 Task: Create an event for the coding tutorial.
Action: Mouse moved to (62, 128)
Screenshot: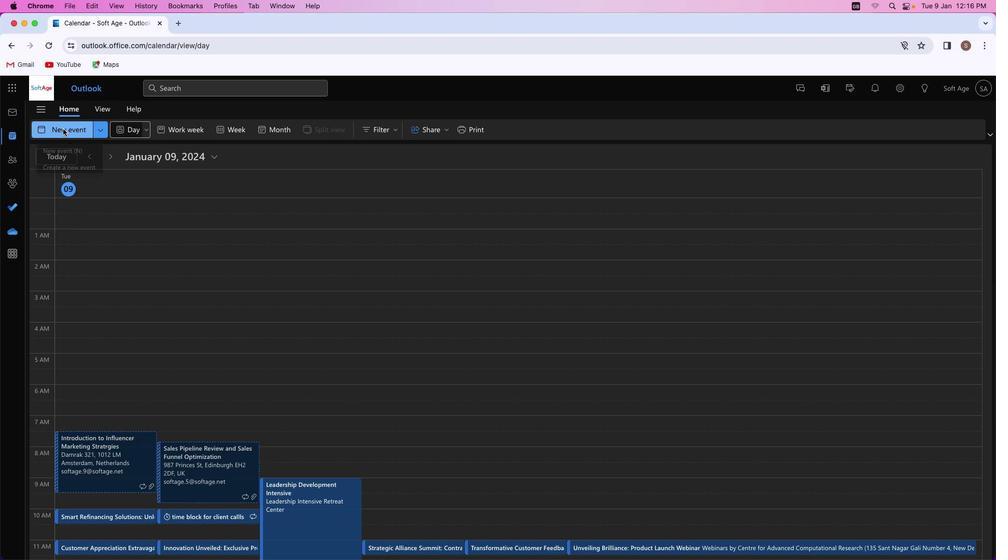 
Action: Mouse pressed left at (62, 128)
Screenshot: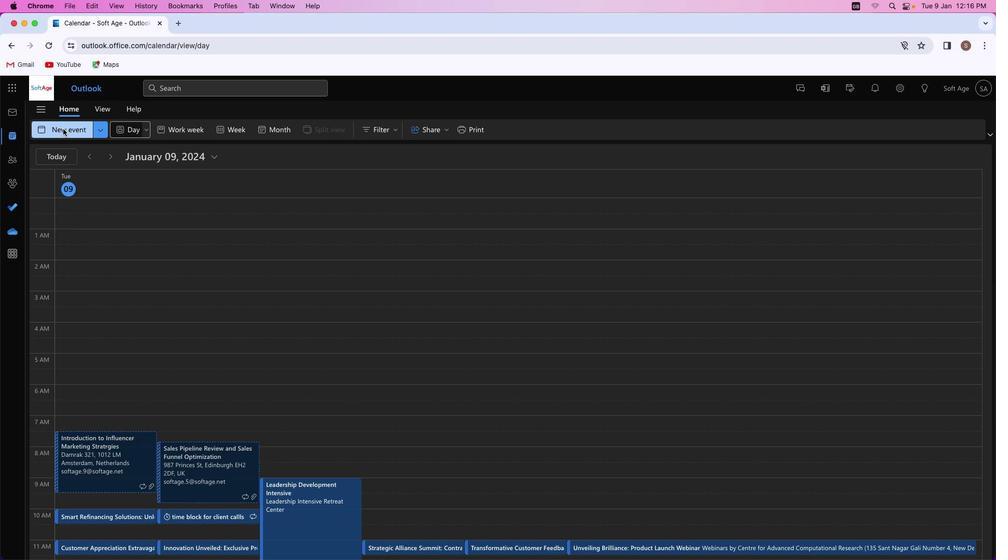 
Action: Mouse moved to (257, 189)
Screenshot: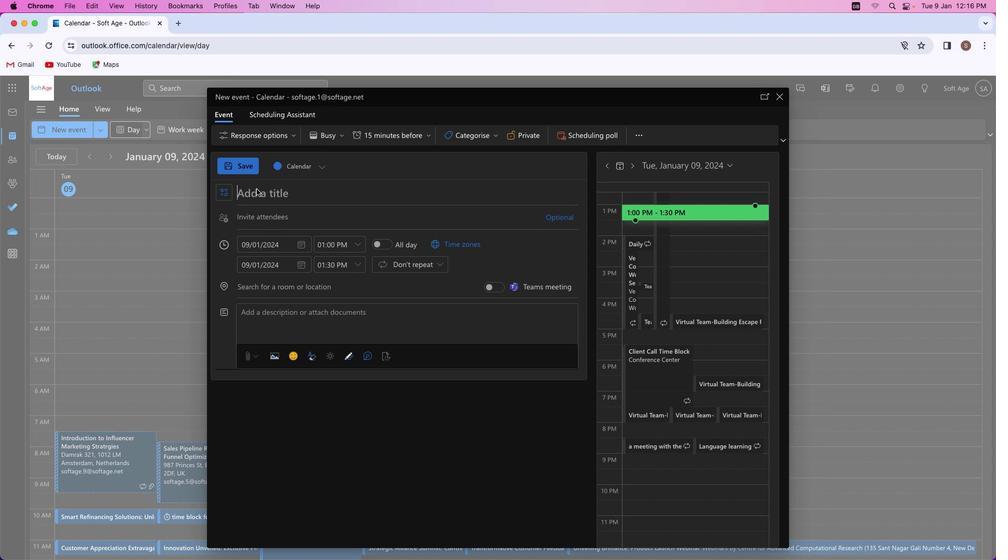 
Action: Key pressed Key.shift_r'I''n''t''e''r''a''c''t''i''v''e'Key.spaceKey.shift'C''o''d''i''n''g'Key.spaceKey.shift'T''u''t''o''r''i''a''l'
Screenshot: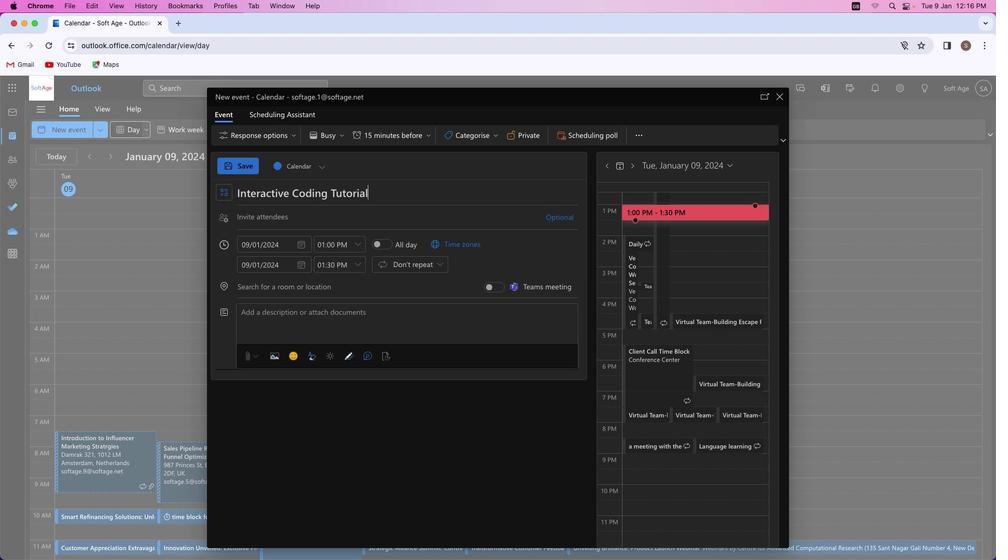 
Action: Mouse moved to (251, 216)
Screenshot: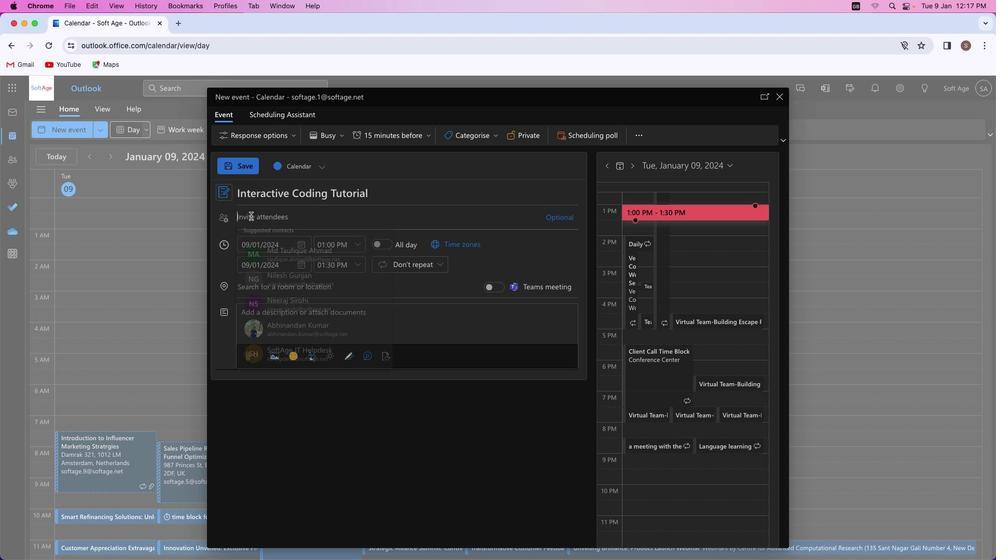 
Action: Mouse pressed left at (251, 216)
Screenshot: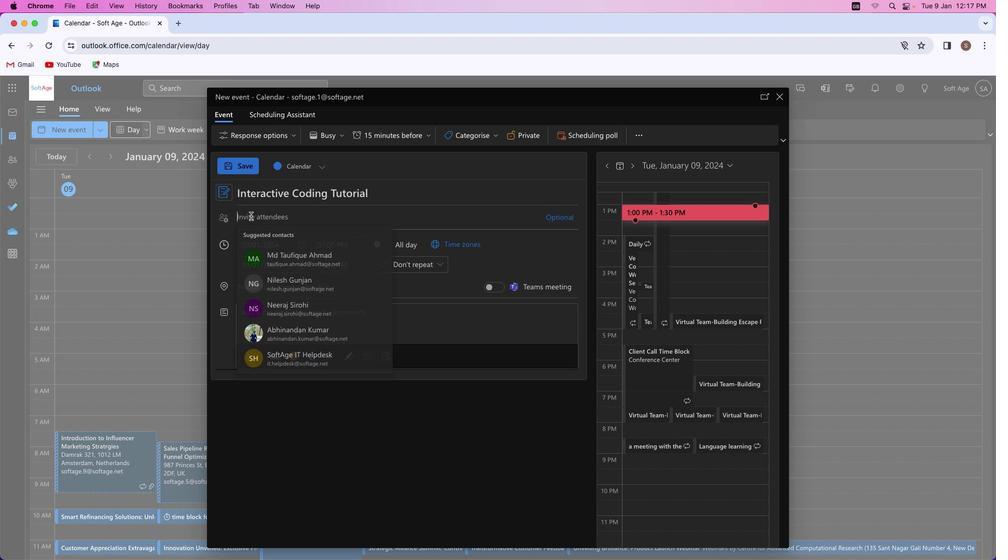 
Action: Key pressed 's''h''i''v''a''m''y''a''d''a''v''s''m''4''1'Key.shift'@''o''u''t''l''o''o''k''.''c''o''m'
Screenshot: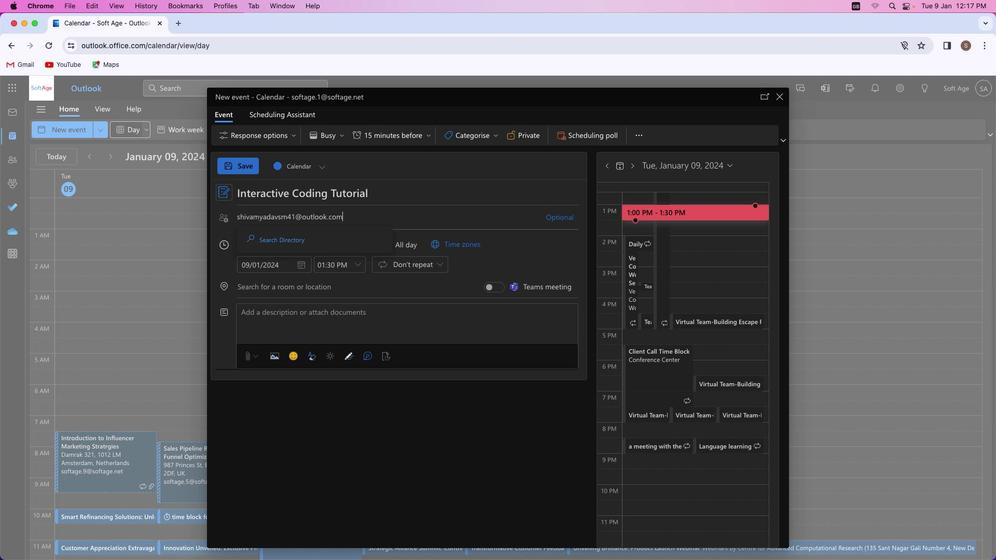 
Action: Mouse moved to (325, 236)
Screenshot: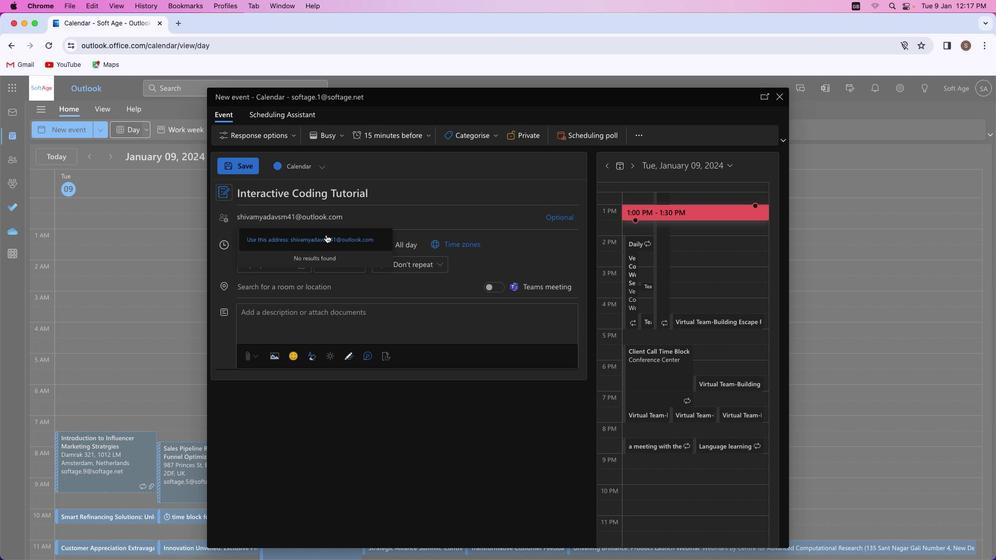 
Action: Mouse pressed left at (325, 236)
Screenshot: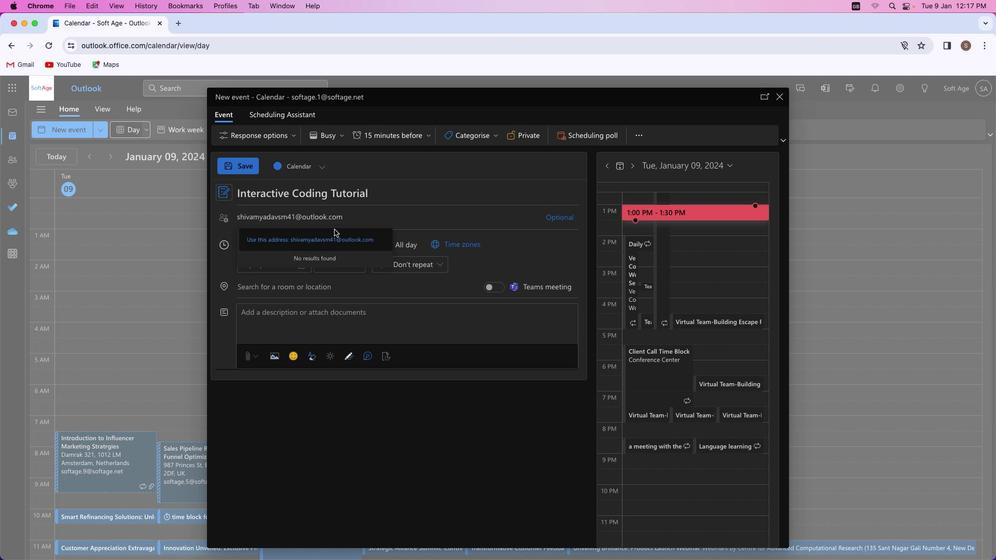 
Action: Mouse moved to (363, 232)
Screenshot: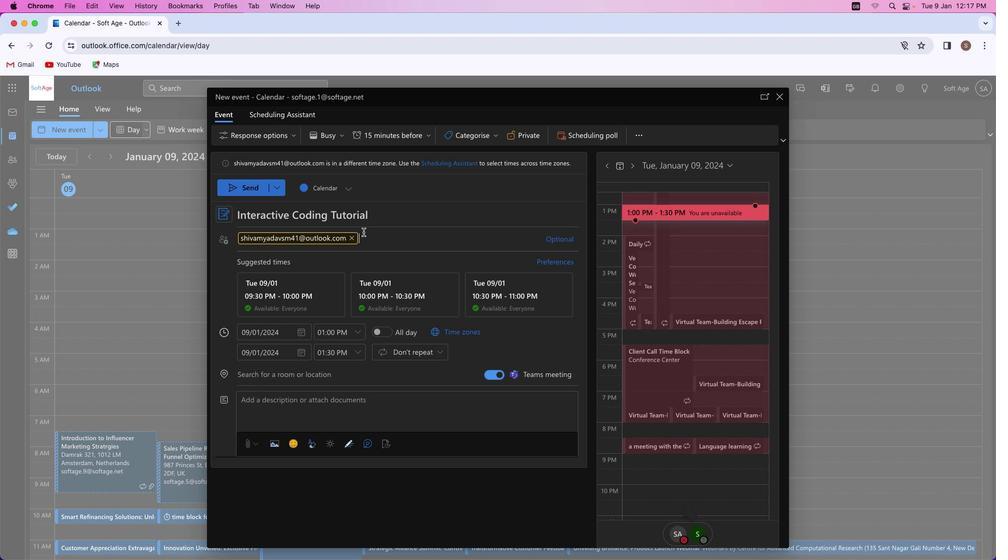 
Action: Key pressed Key.shift'A''k''a''s''h''r''a''j''p''u''t'Key.shift'@''o''u''t''l''o''o''k''.''c''o''m'
Screenshot: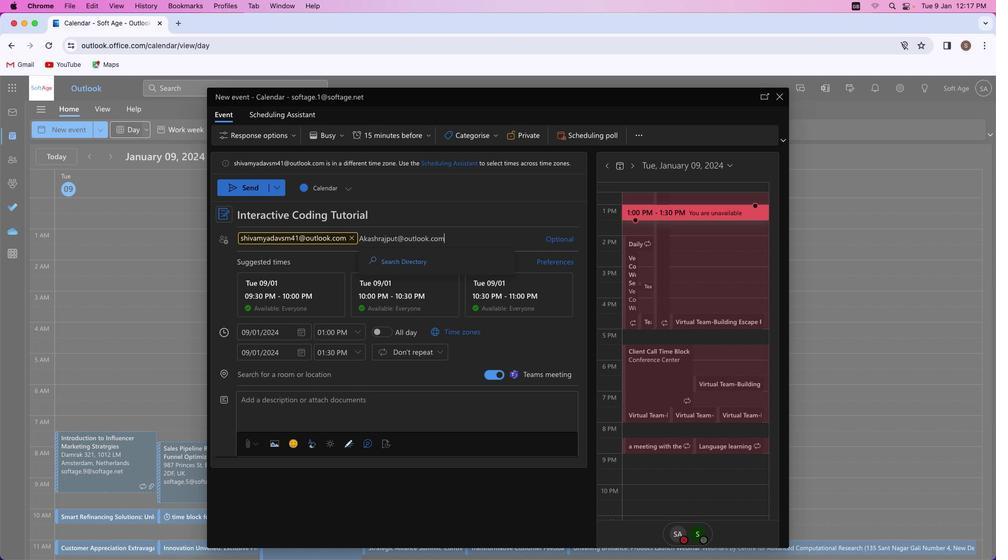 
Action: Mouse moved to (448, 260)
Screenshot: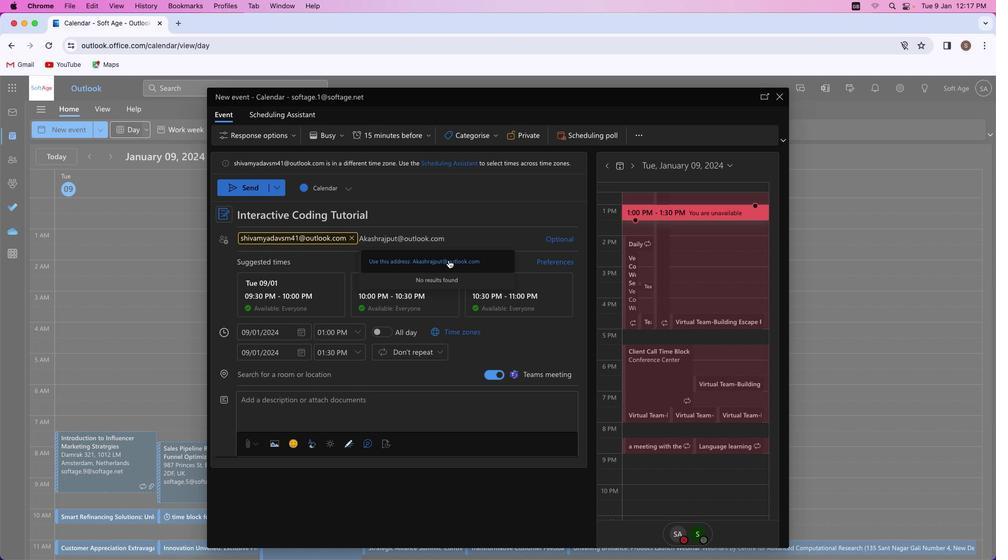 
Action: Mouse pressed left at (448, 260)
Screenshot: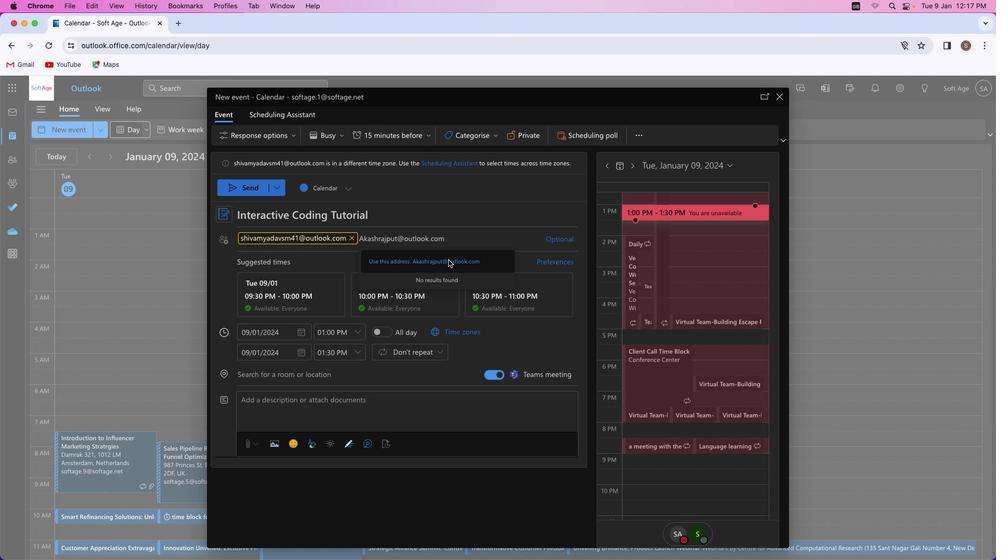 
Action: Mouse moved to (561, 246)
Screenshot: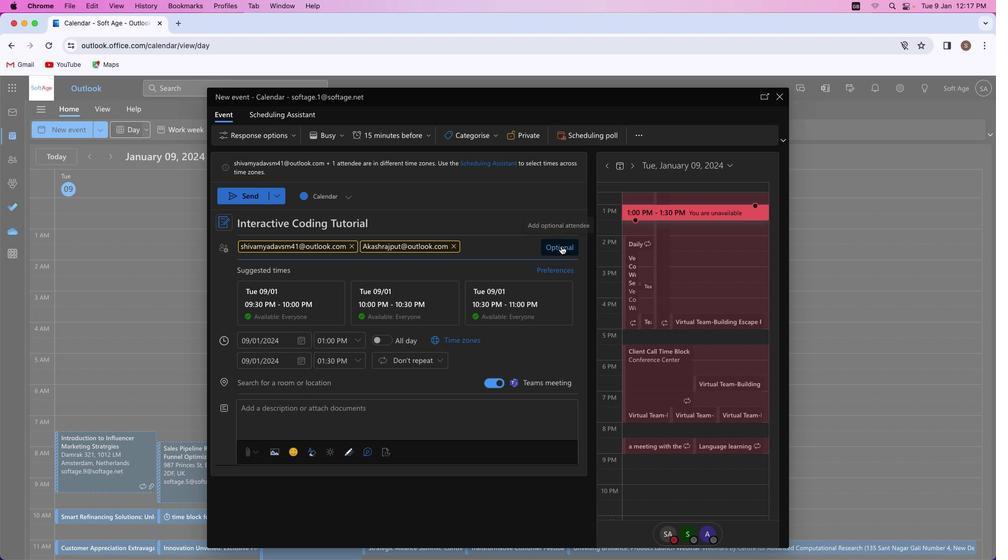 
Action: Mouse pressed left at (561, 246)
Screenshot: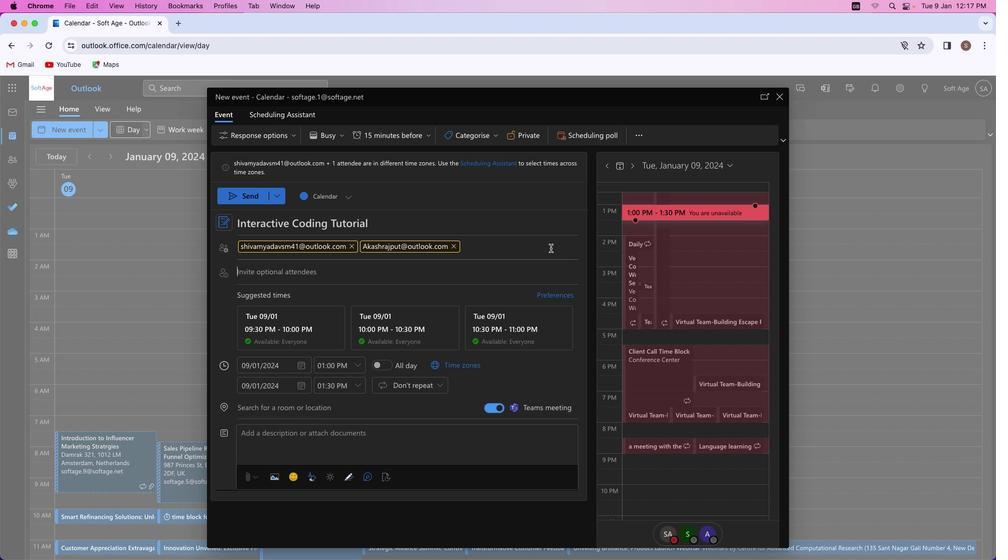 
Action: Mouse moved to (325, 268)
Screenshot: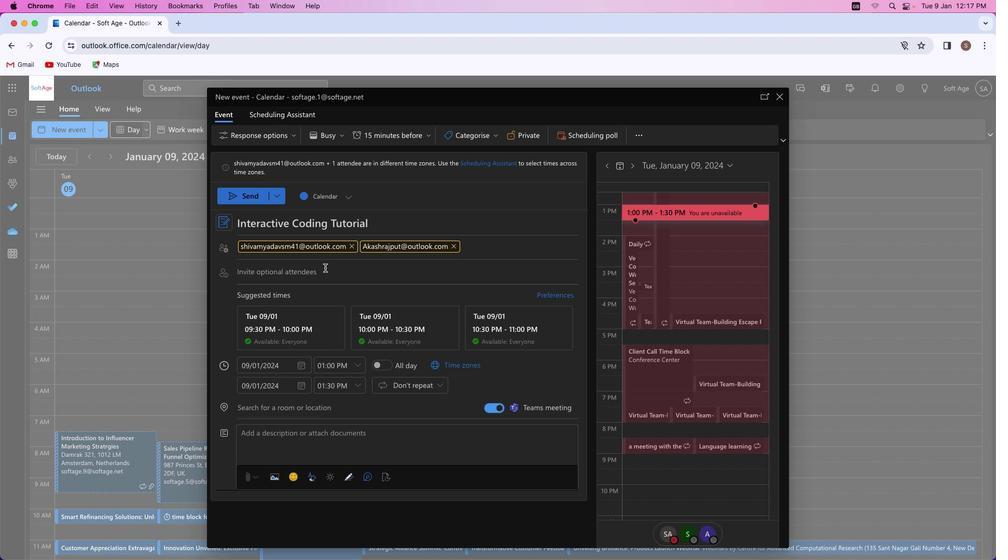 
Action: Key pressed 'm''u''k''k''u''n''d''1''0'Key.shift'@''o''u''t''l''o''o''k''.''c''o''m'
Screenshot: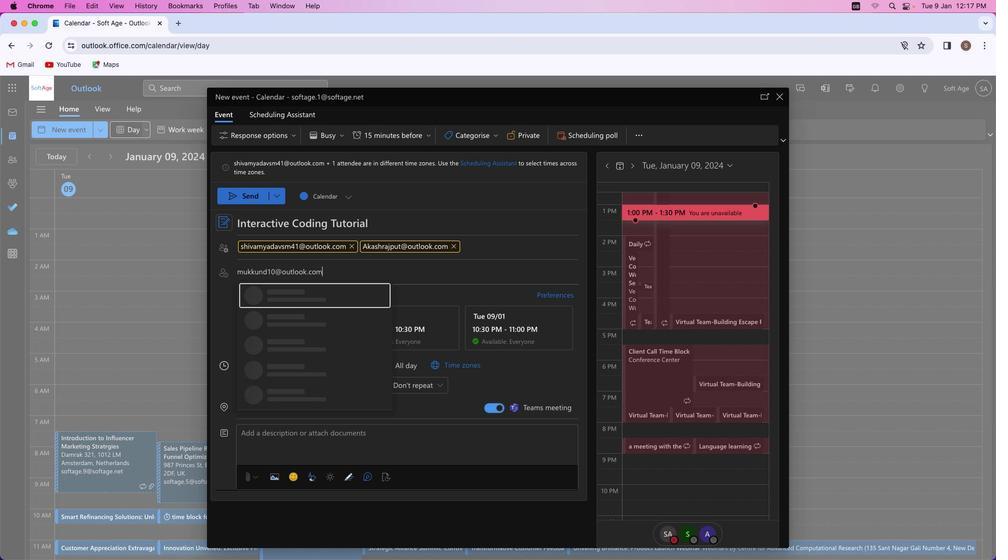 
Action: Mouse moved to (331, 293)
Screenshot: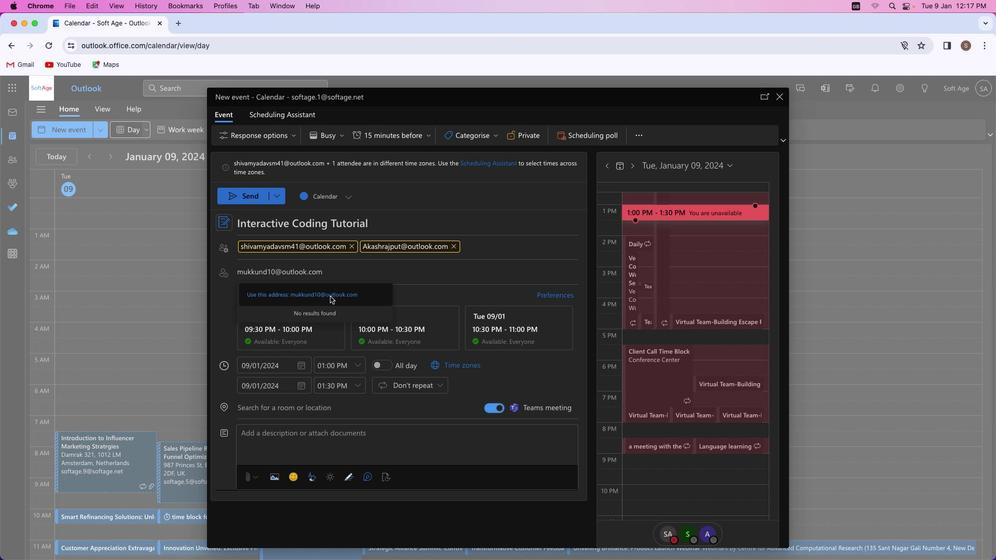 
Action: Mouse pressed left at (331, 293)
Screenshot: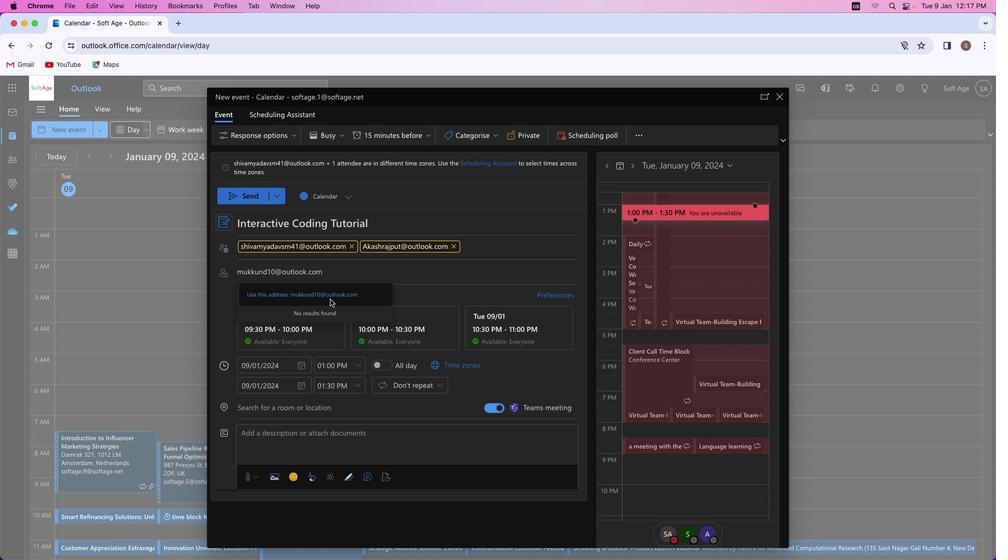 
Action: Mouse moved to (278, 408)
Screenshot: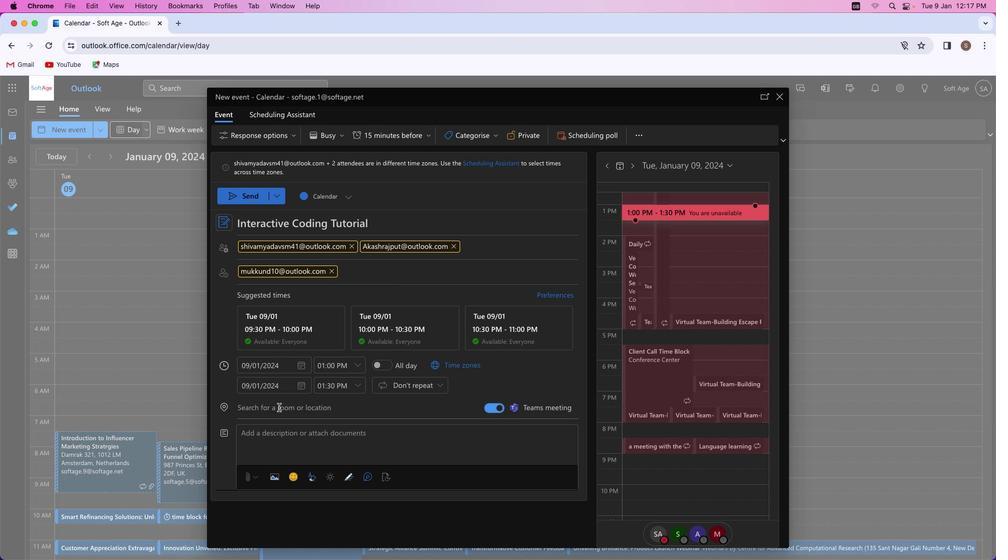 
Action: Mouse pressed left at (278, 408)
Screenshot: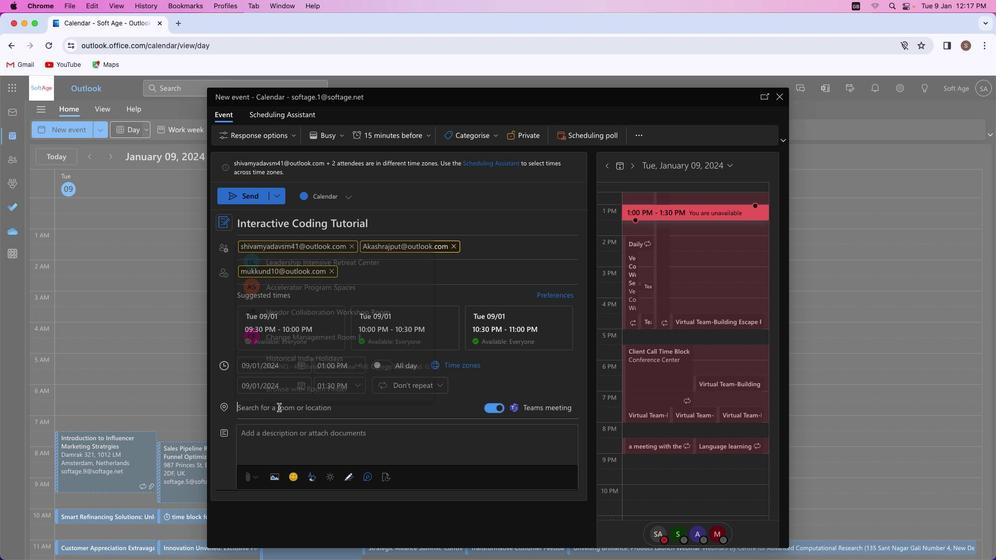 
Action: Key pressed Key.shift'C''o''d''e''i''n''g'Key.spaceKey.shift'C'Key.leftKey.leftKey.leftKey.leftKey.leftKey.backspaceKey.rightKey.rightKey.rightKey.rightKey.right
Screenshot: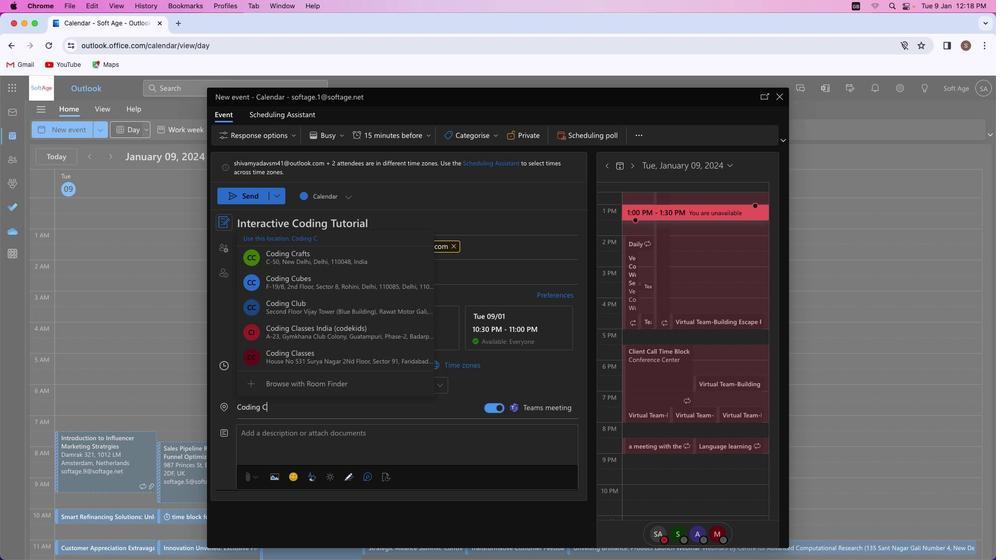 
Action: Mouse moved to (307, 325)
Screenshot: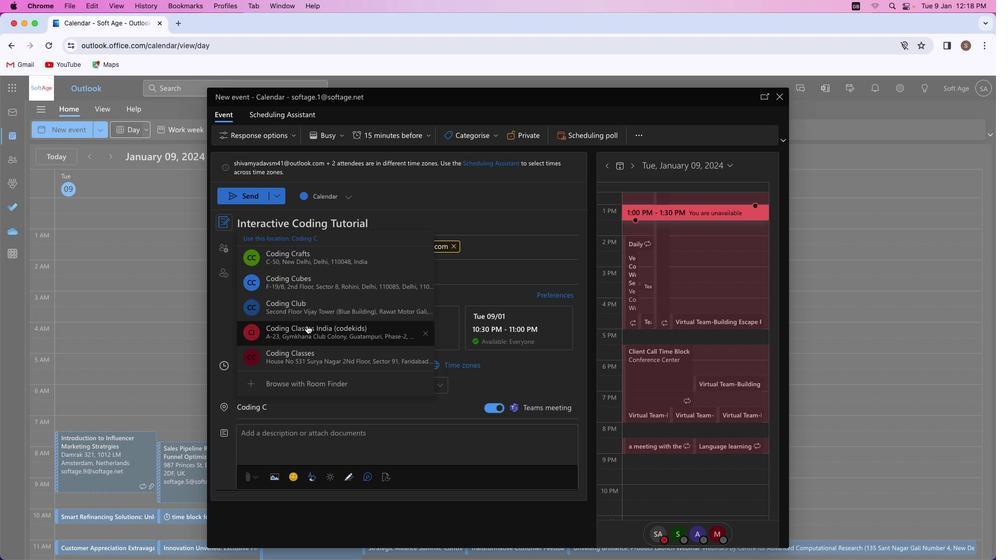 
Action: Mouse pressed left at (307, 325)
Screenshot: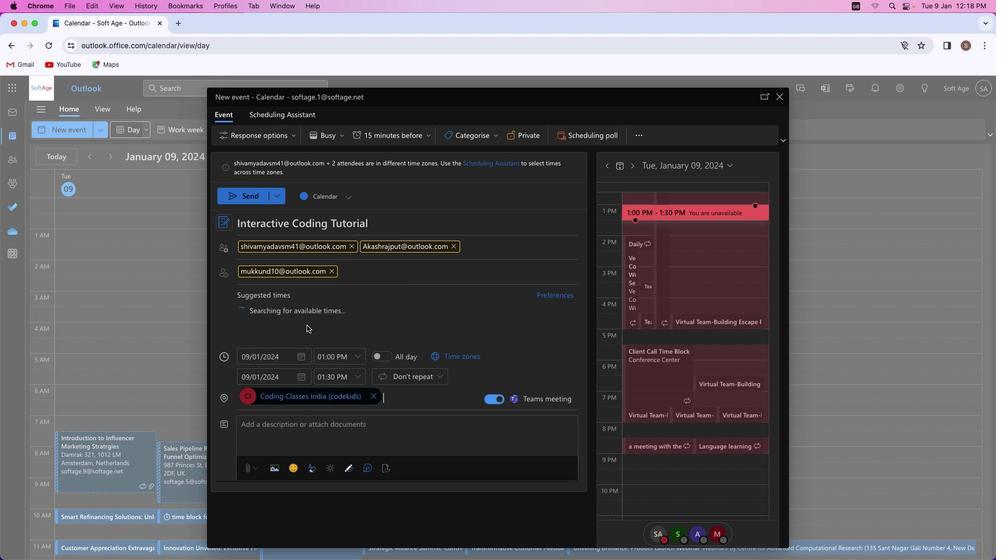 
Action: Mouse moved to (281, 435)
Screenshot: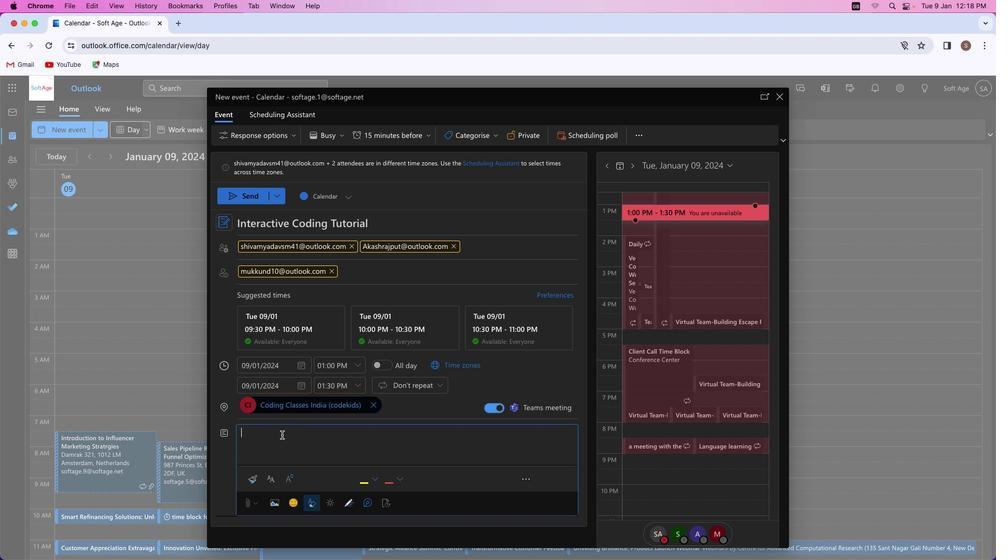 
Action: Mouse pressed left at (281, 435)
Screenshot: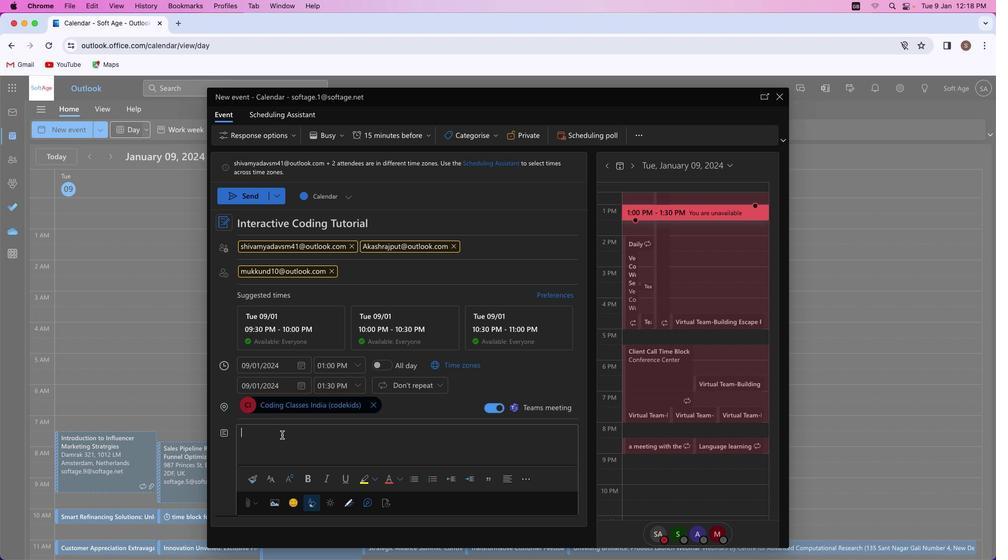 
Action: Key pressed Key.shift_r'U''n''l''o''c''k'Key.space't''h''e'Key.space's''e''c''e'Key.backspace'r''e''t''s'Key.space'p'Key.backspace'o''f'Key.space'c''o''d''i''n''g'Key.space'w''i''t''h'Key.space'o''u''r'Key.space't''u''t''o''r''i''a''l''.'Key.spaceKey.shift'D''i''v''e'Key.space'i''n''t''o'Key.space'h''a''n''d''s''-''o''n'Key.space's''e''s''s''i''o''n''s'','Key.space'e''x''p''e''r''t'Key.space'g''u''i''d''a''n''c''e'','Key.space'a''n''d'Key.space'p''r''a''c''t''i''c''a''l'Key.space'e''x''a''m''p''l''e'Key.spaceKey.backspace's'Key.space't''o'Key.space'm''a''s''t''e''r'Key.space't''h''e'Key.space'a''r''t'Key.space'o''f'Key.space'p''r''o''g''r''a''m''m''i''n''g''.'Key.spaceKey.shift'E''l''e''v''a''t''e'Key.space'y''o''u''r'Key.space's''k''i''l''l''s'Key.space't''o''d''a''y'Key.shift'!'
Screenshot: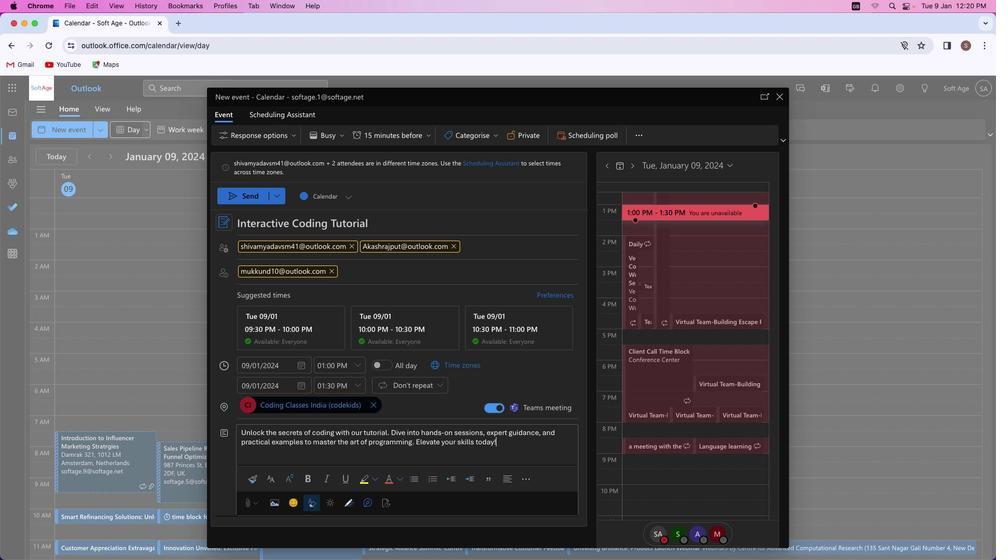 
Action: Mouse moved to (311, 433)
Screenshot: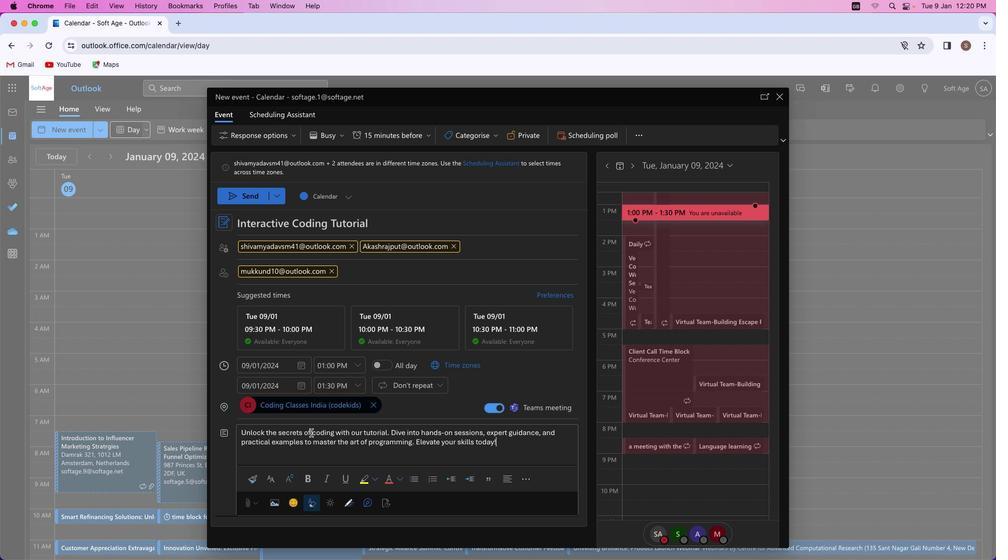 
Action: Mouse pressed left at (311, 433)
Screenshot: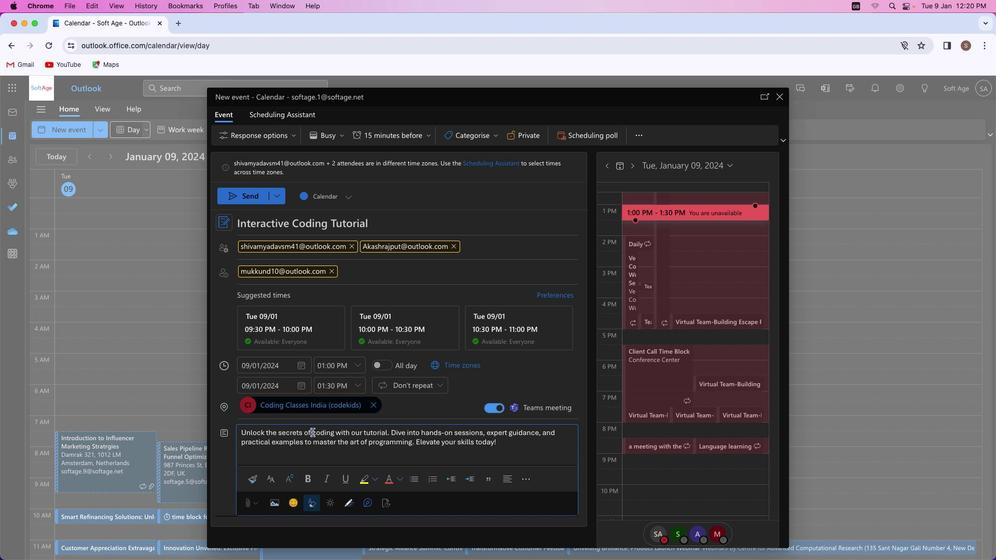 
Action: Mouse moved to (308, 477)
Screenshot: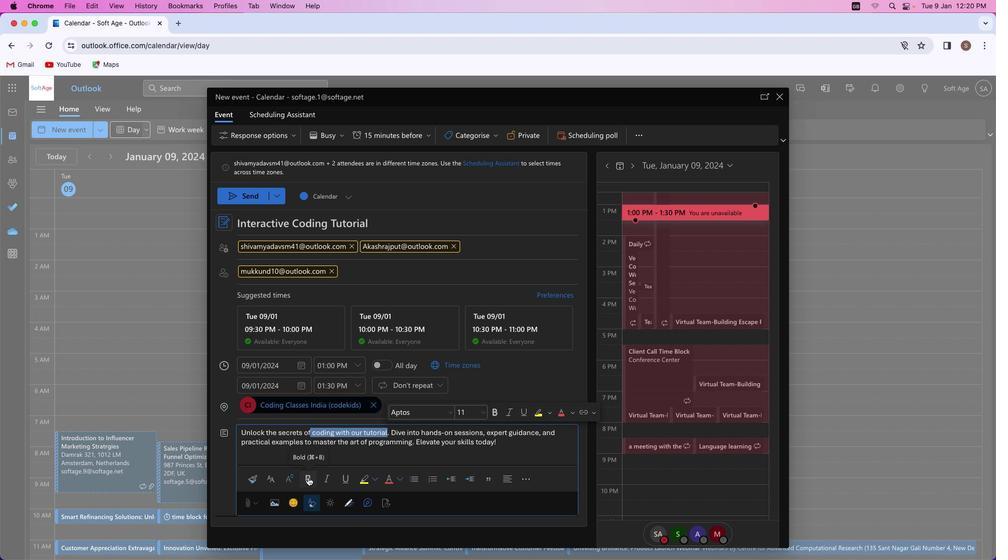 
Action: Mouse pressed left at (308, 477)
Screenshot: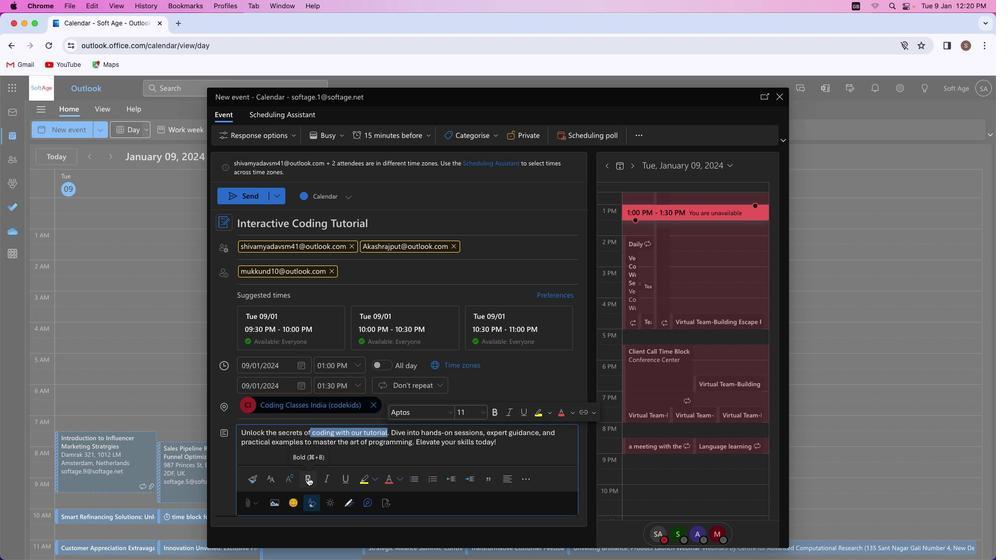 
Action: Mouse moved to (332, 479)
Screenshot: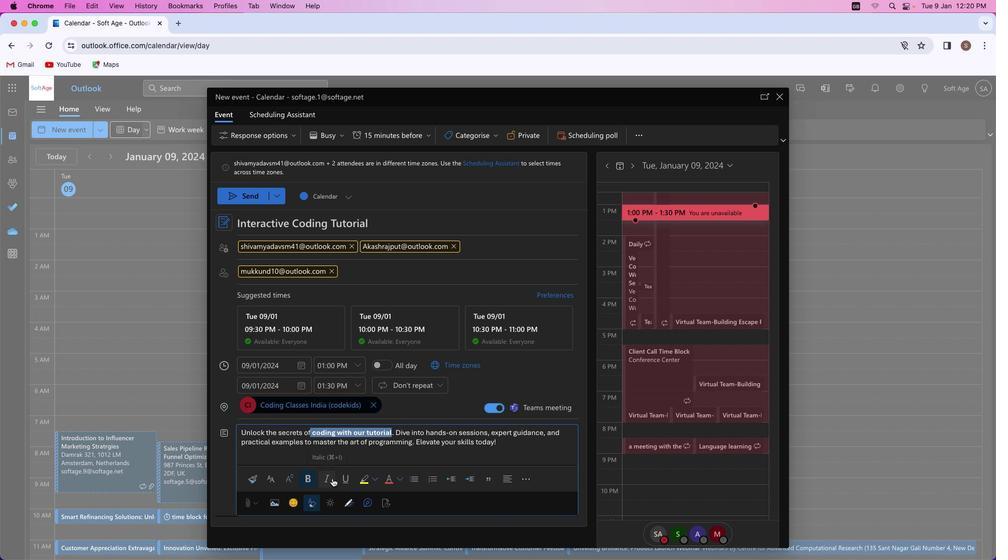 
Action: Mouse pressed left at (332, 479)
Screenshot: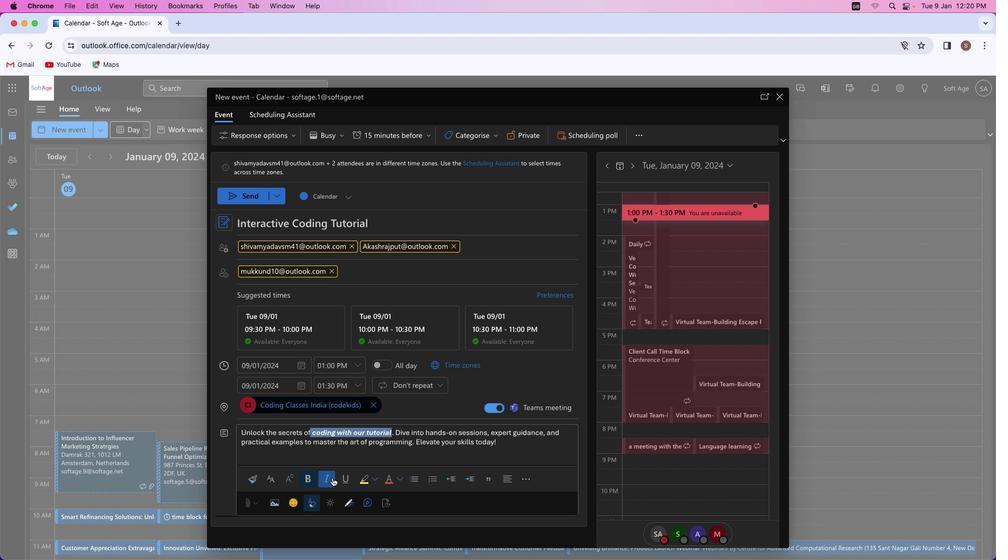 
Action: Mouse moved to (394, 479)
Screenshot: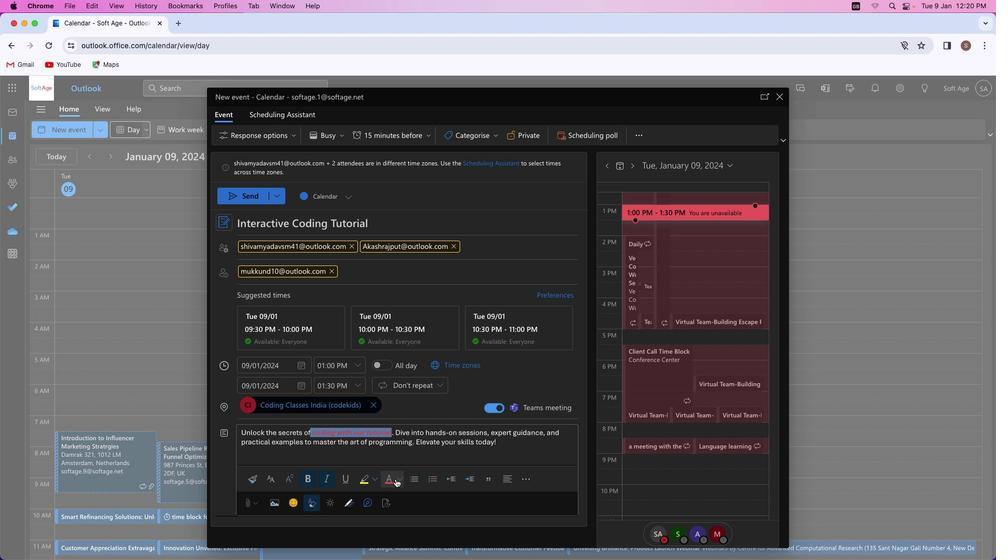 
Action: Mouse pressed left at (394, 479)
Screenshot: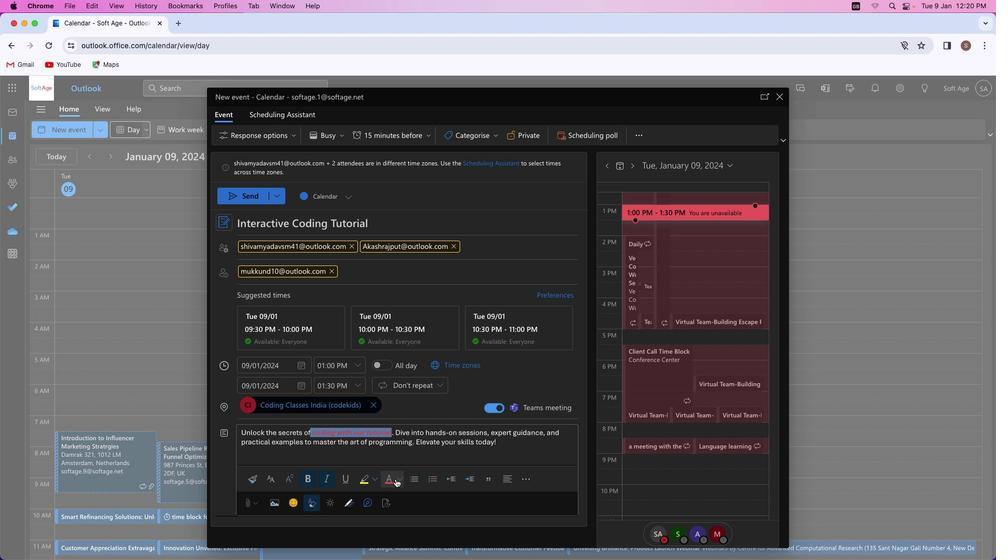 
Action: Mouse moved to (429, 460)
Screenshot: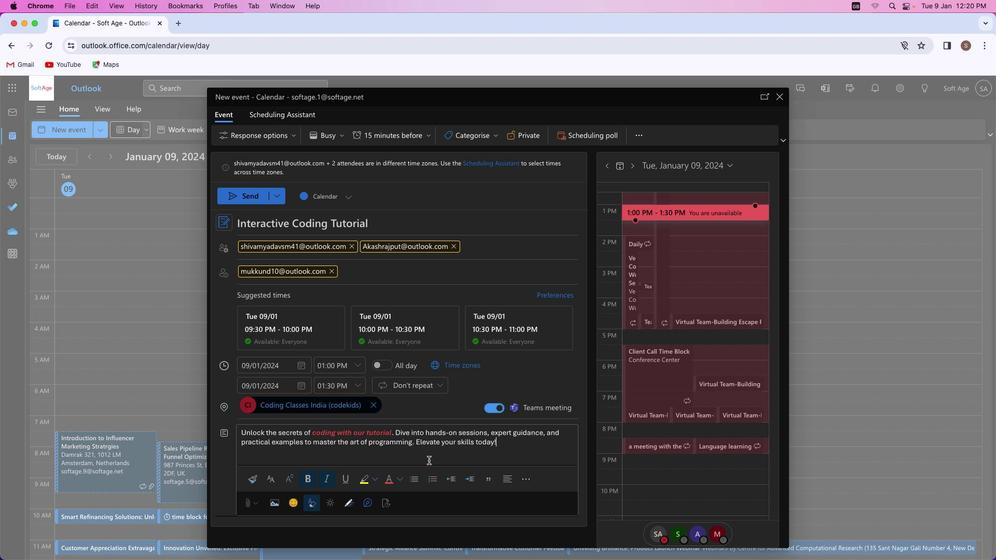 
Action: Mouse pressed left at (429, 460)
Screenshot: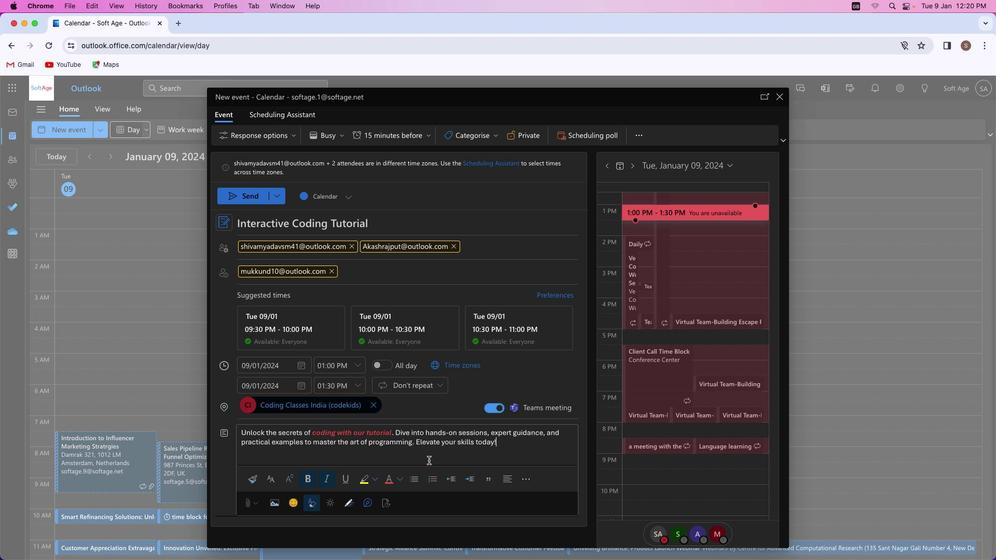 
Action: Mouse moved to (247, 196)
Screenshot: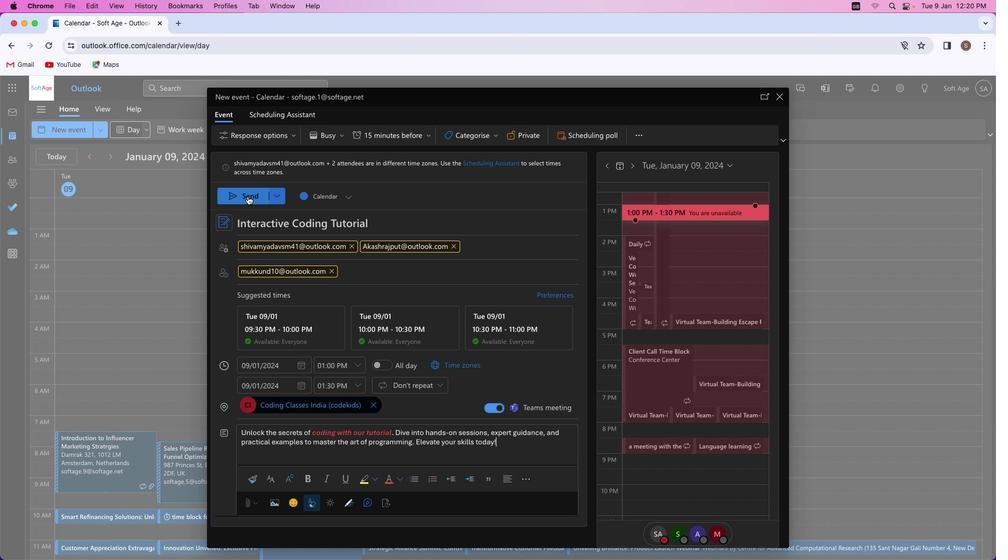 
Action: Mouse pressed left at (247, 196)
Screenshot: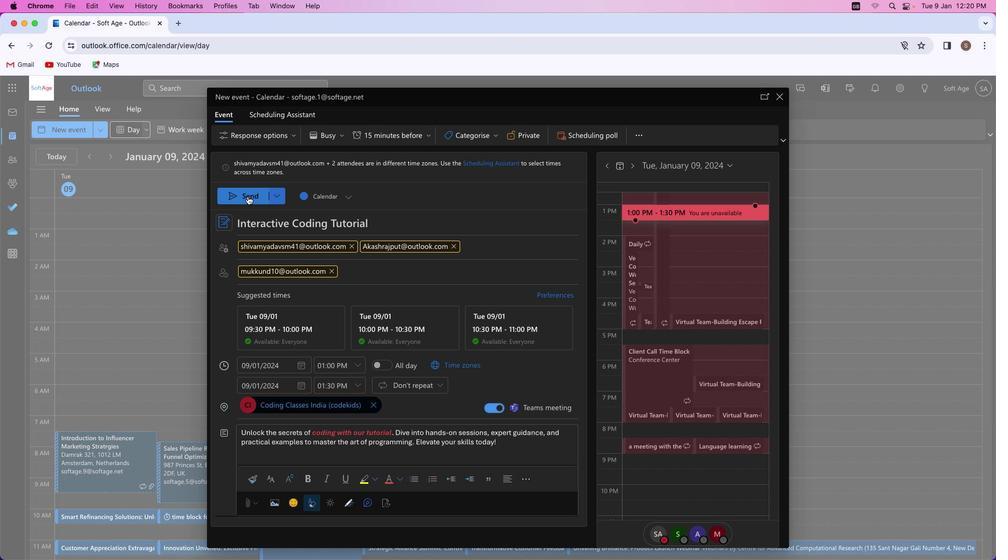 
Action: Mouse moved to (459, 395)
Screenshot: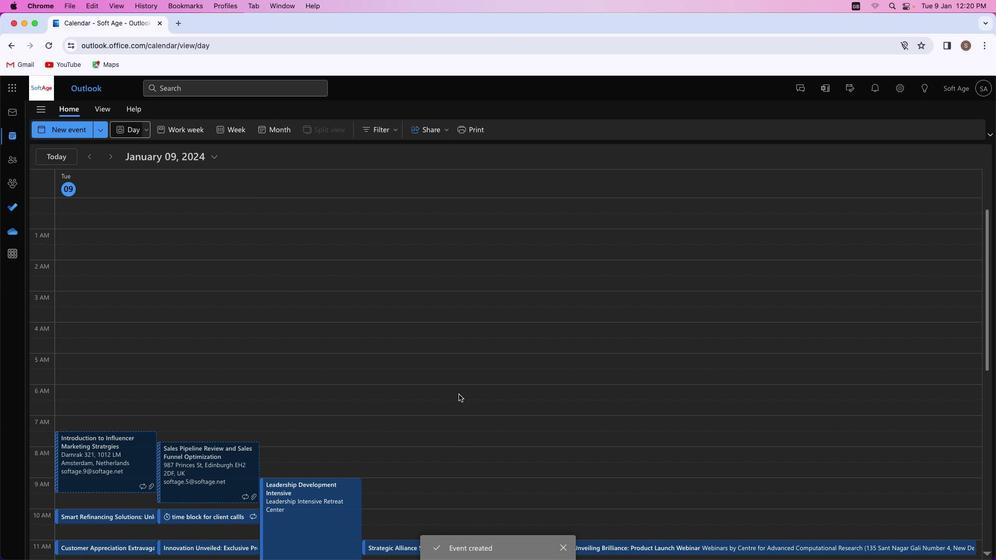 
